 Task: Help me to understand the new feature of "Digital Experience".
Action: Mouse moved to (1082, 74)
Screenshot: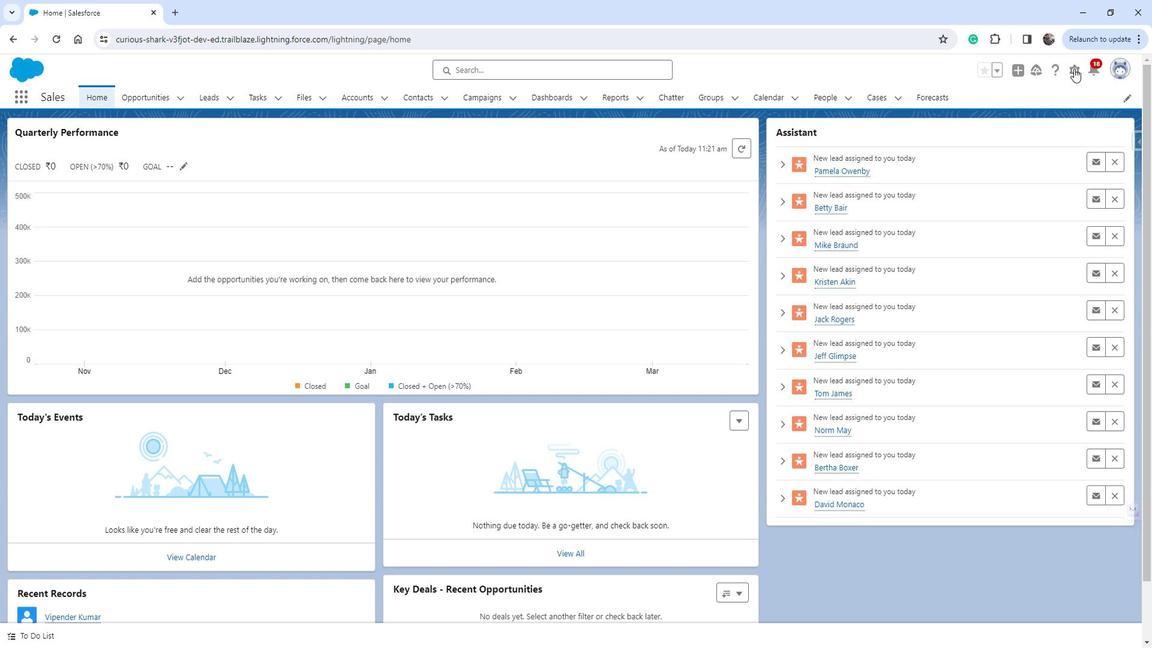 
Action: Mouse pressed left at (1082, 74)
Screenshot: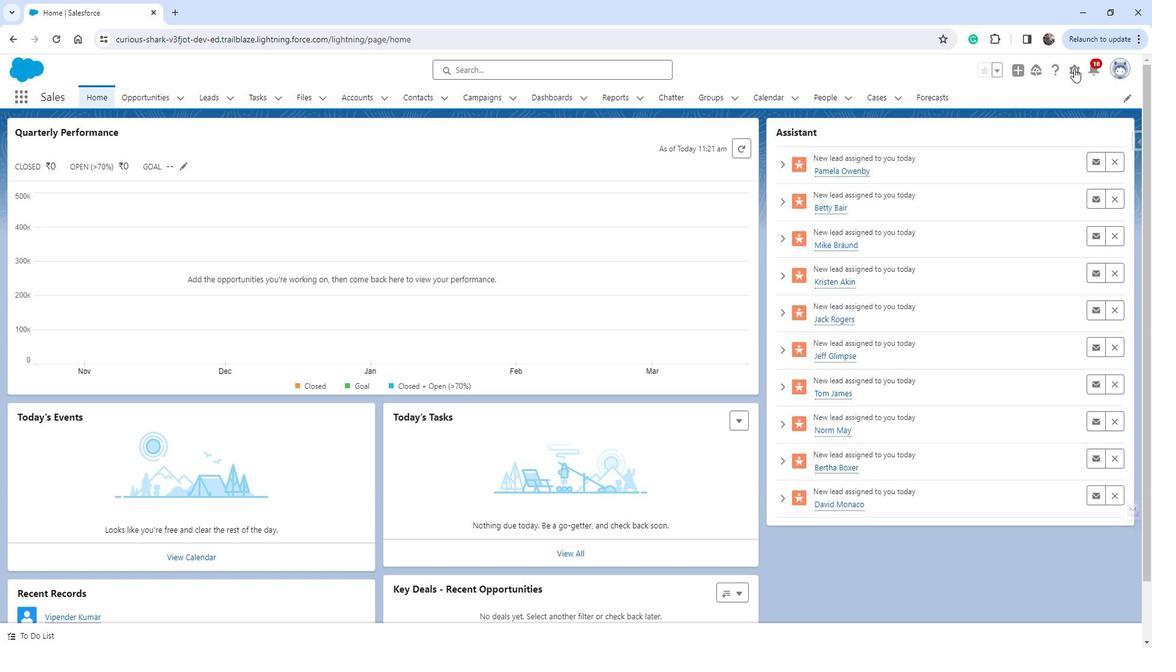 
Action: Mouse moved to (1025, 114)
Screenshot: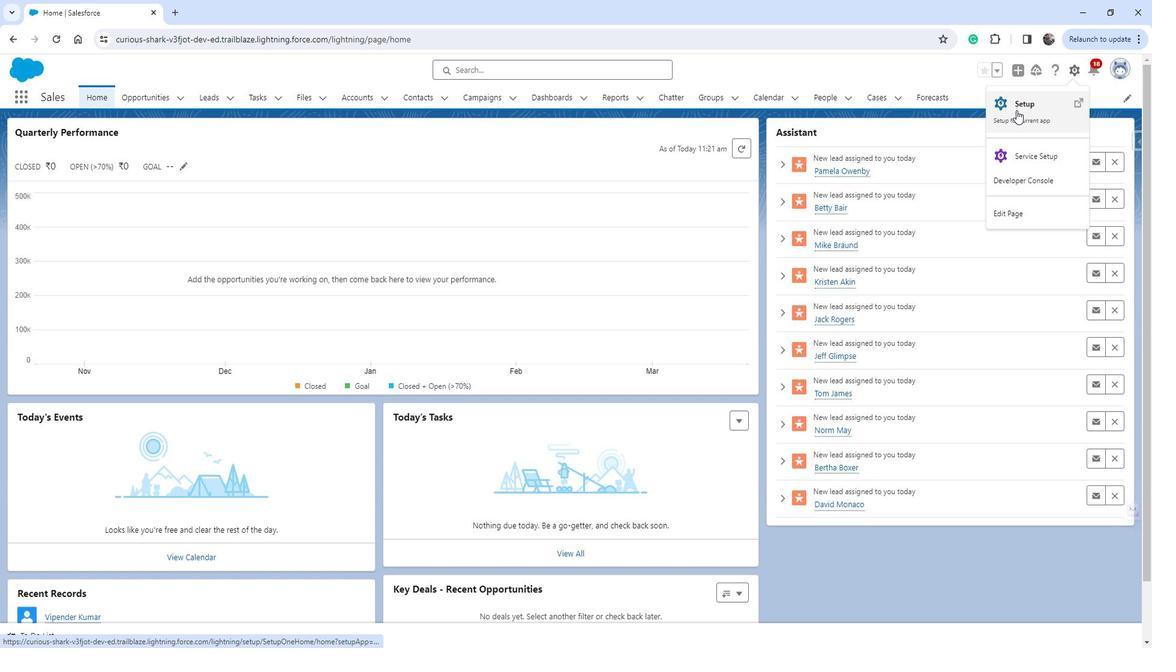 
Action: Mouse pressed left at (1025, 114)
Screenshot: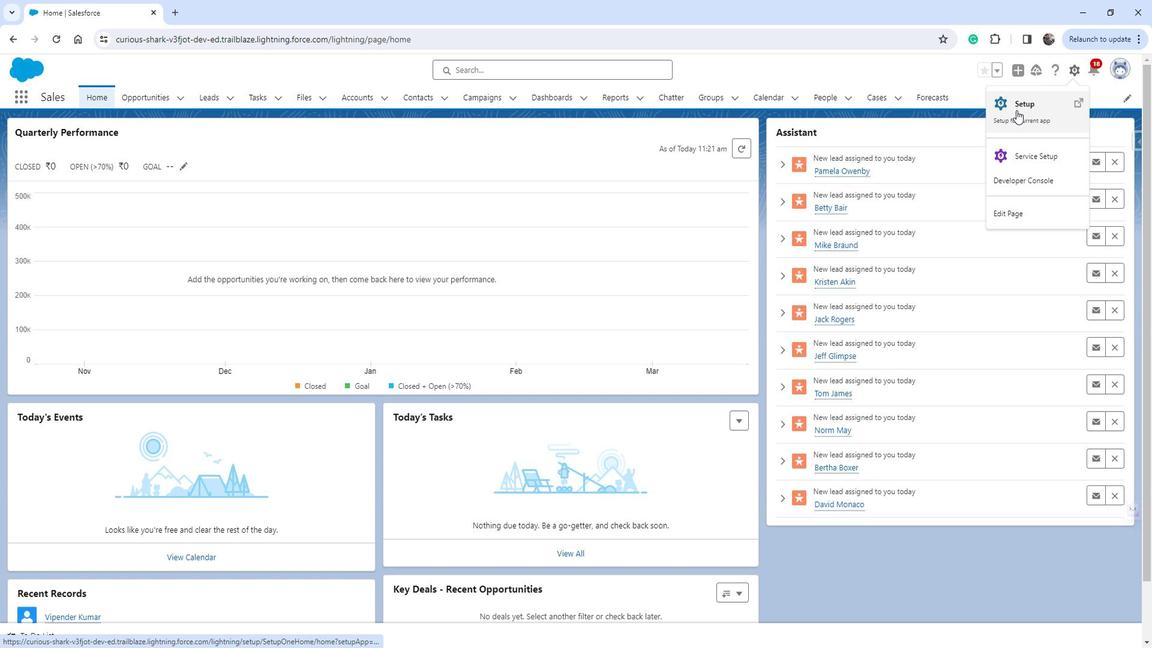 
Action: Mouse moved to (76, 428)
Screenshot: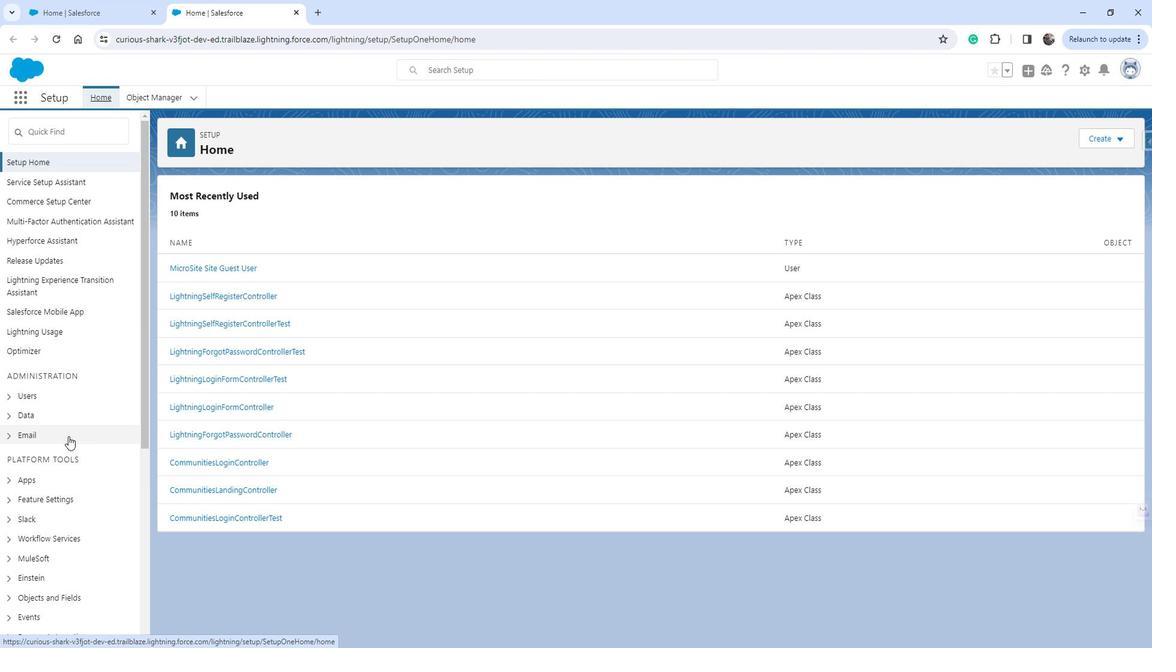 
Action: Mouse scrolled (76, 427) with delta (0, 0)
Screenshot: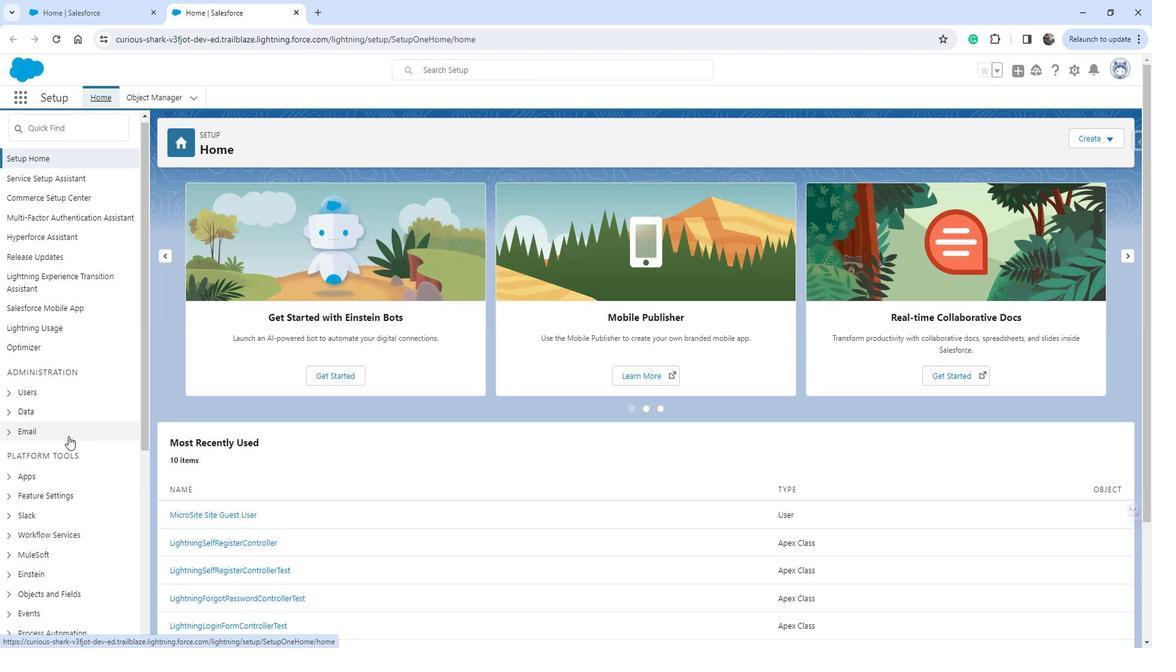 
Action: Mouse moved to (43, 426)
Screenshot: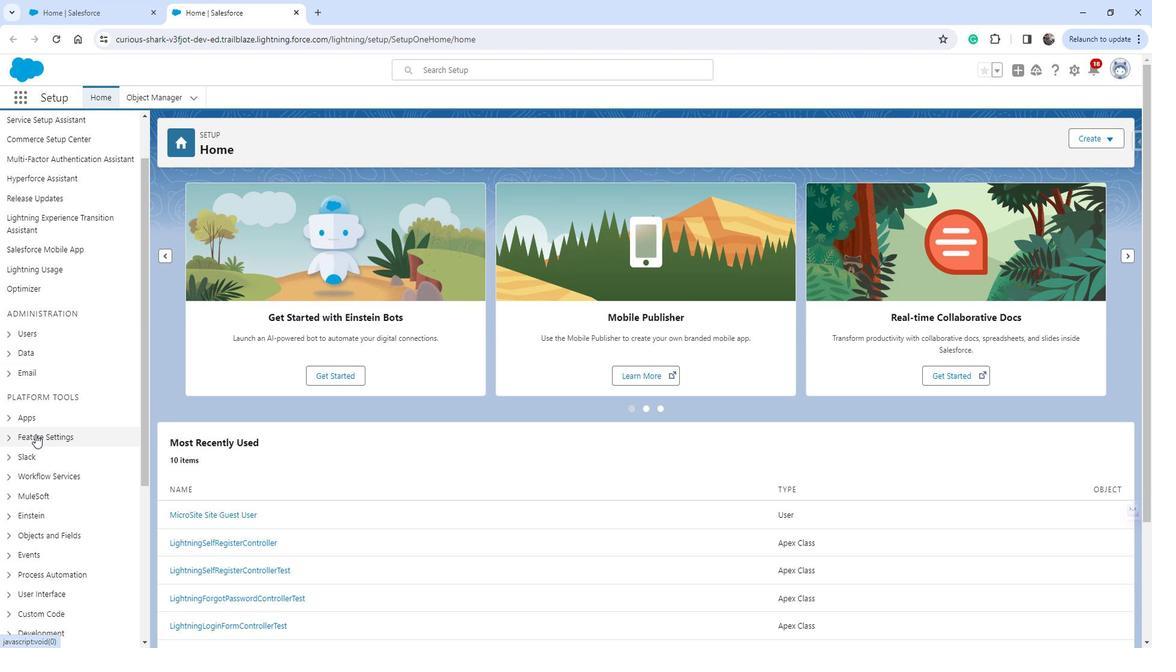 
Action: Mouse pressed left at (43, 426)
Screenshot: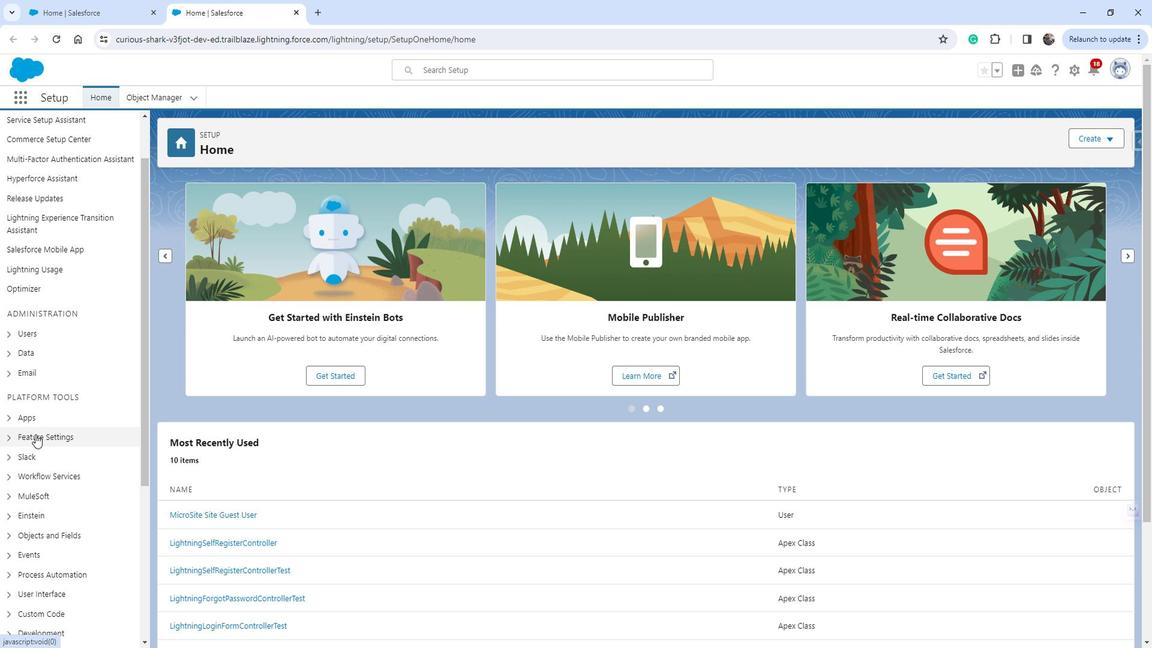 
Action: Mouse moved to (75, 416)
Screenshot: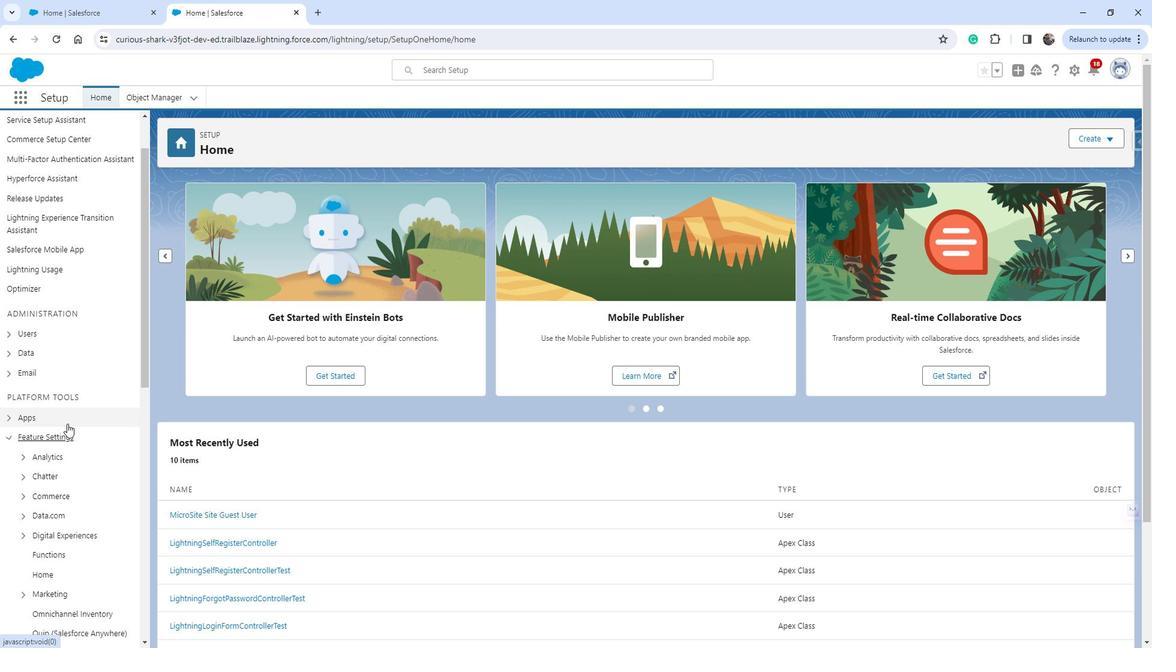 
Action: Mouse scrolled (75, 415) with delta (0, 0)
Screenshot: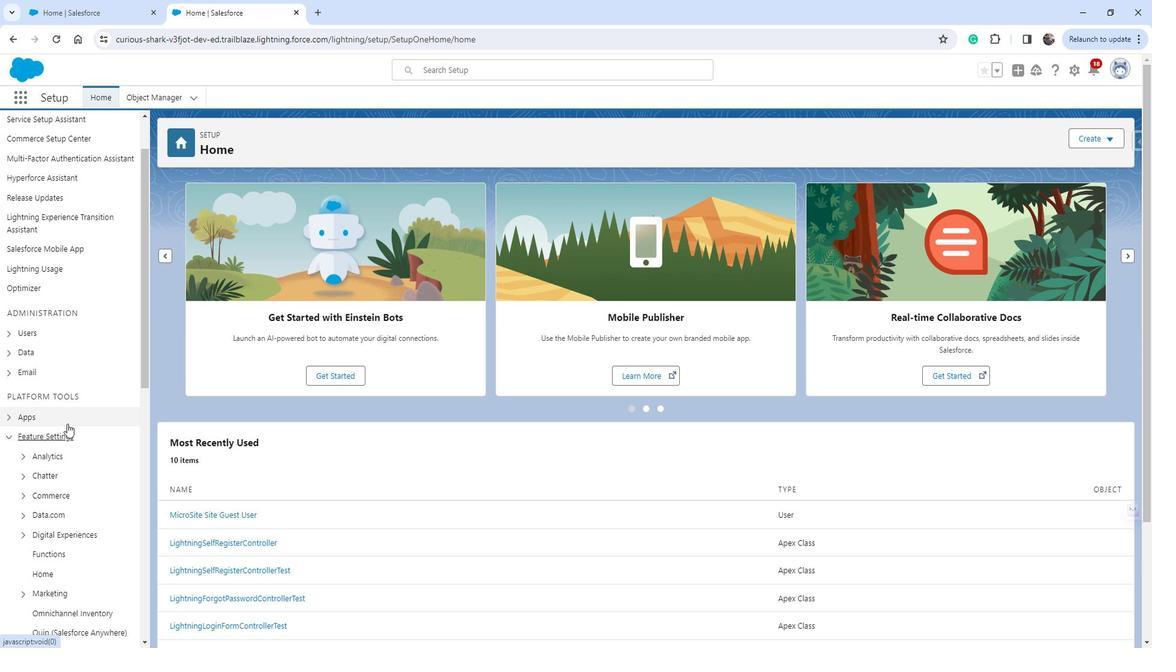 
Action: Mouse scrolled (75, 415) with delta (0, 0)
Screenshot: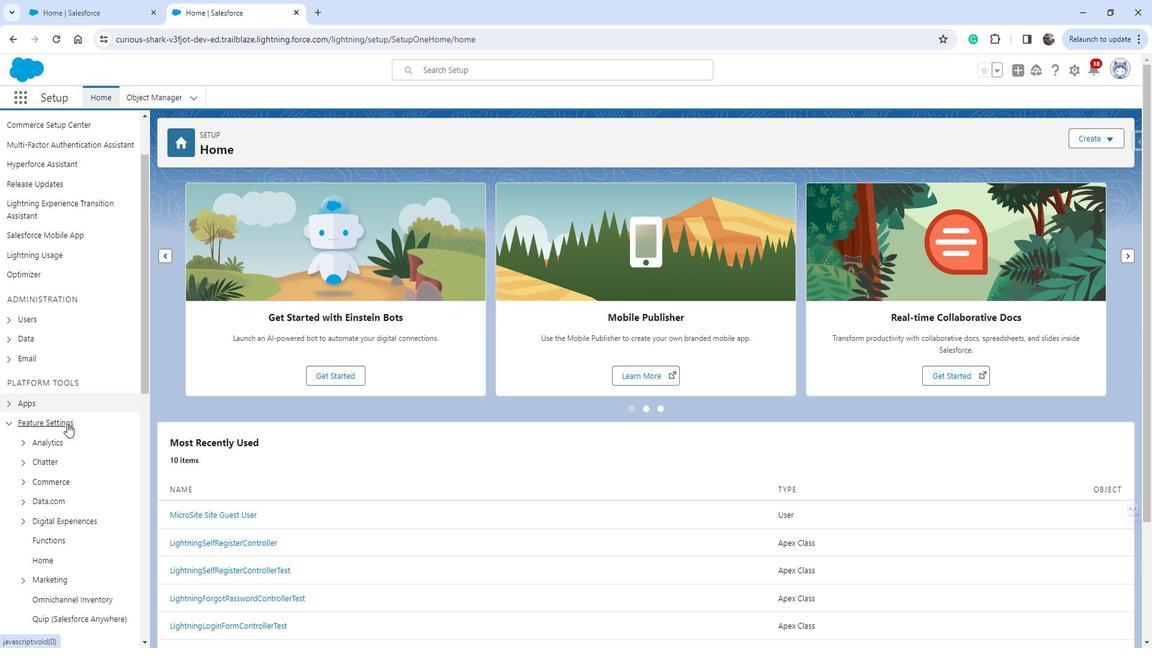 
Action: Mouse scrolled (75, 415) with delta (0, 0)
Screenshot: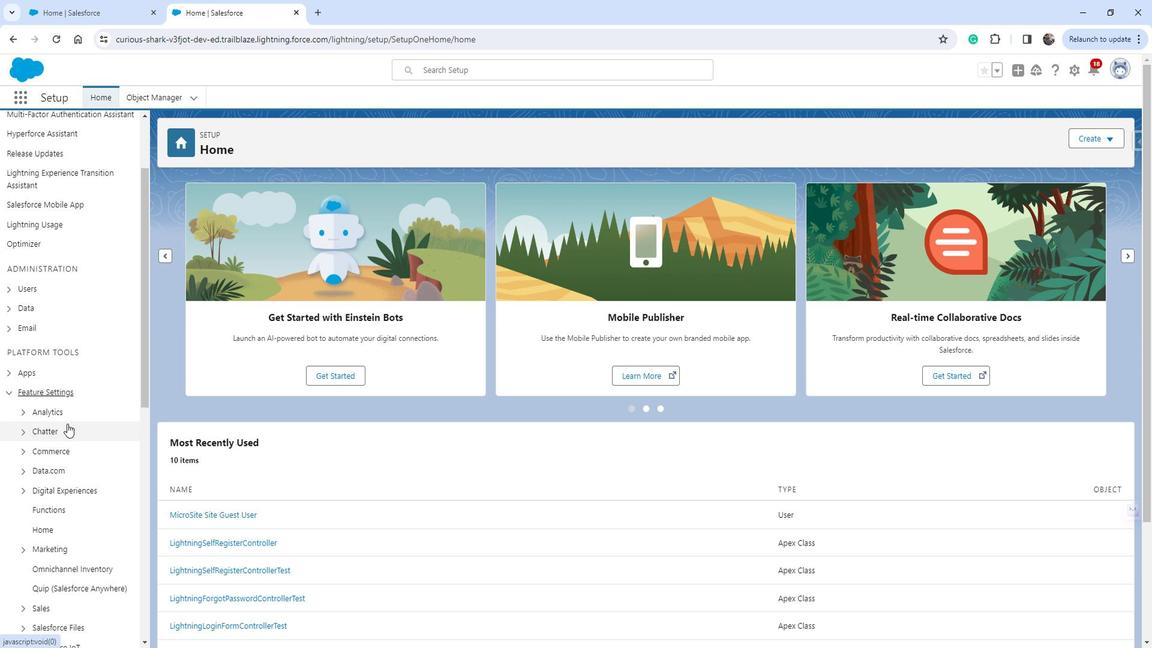 
Action: Mouse moved to (75, 341)
Screenshot: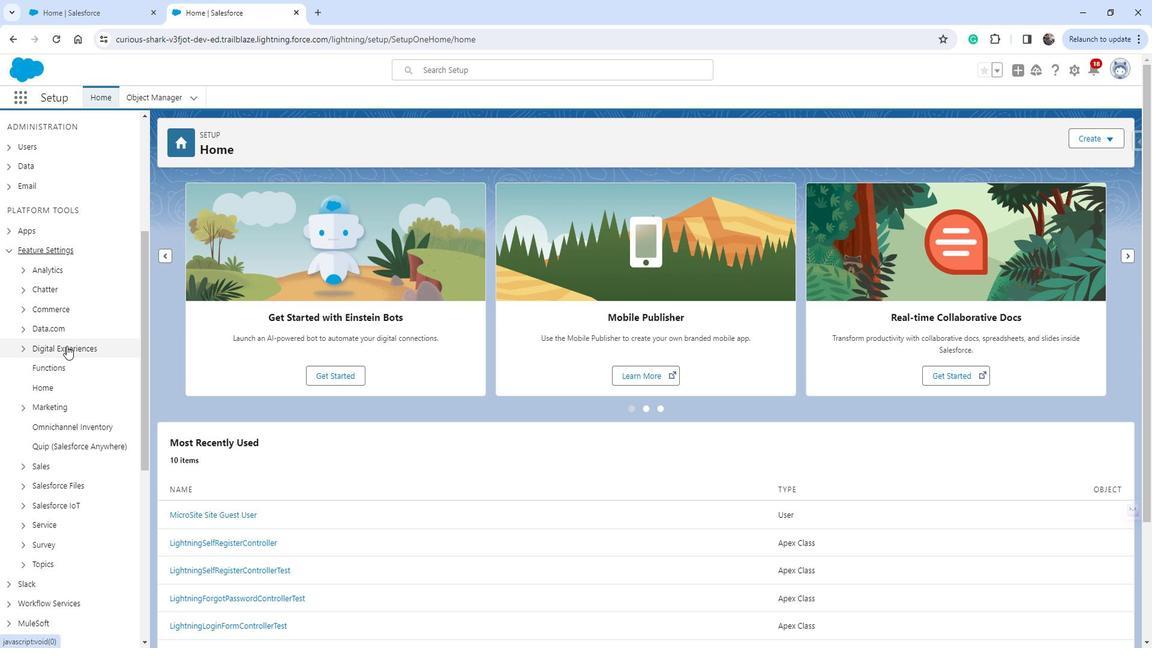 
Action: Mouse pressed left at (75, 341)
Screenshot: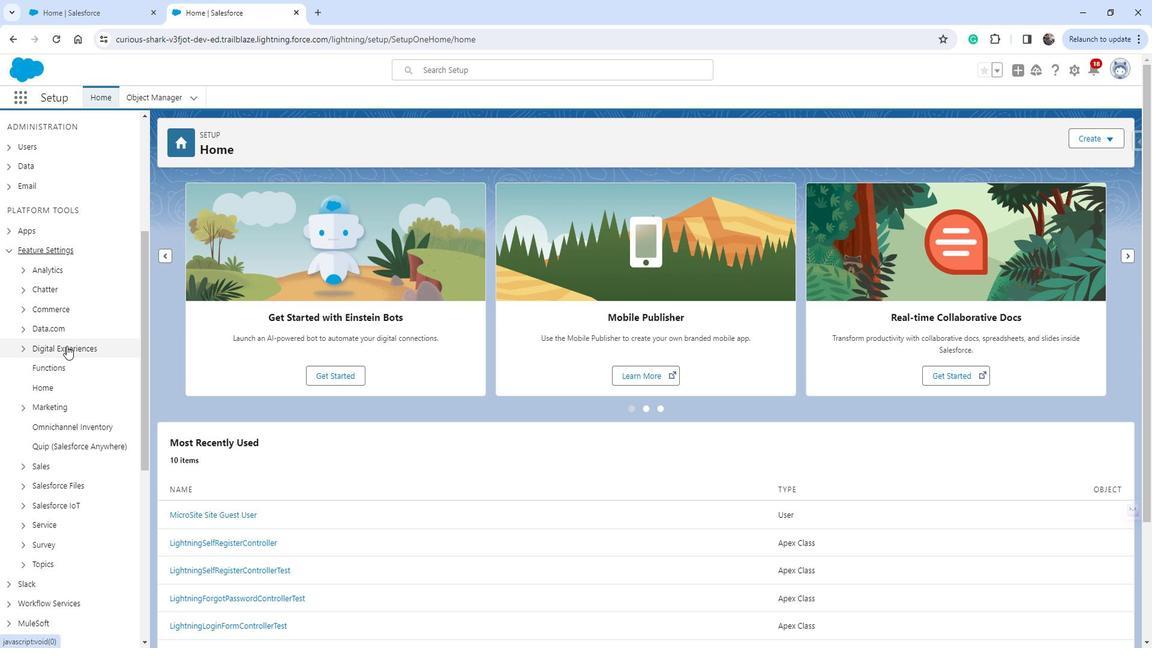 
Action: Mouse moved to (60, 360)
Screenshot: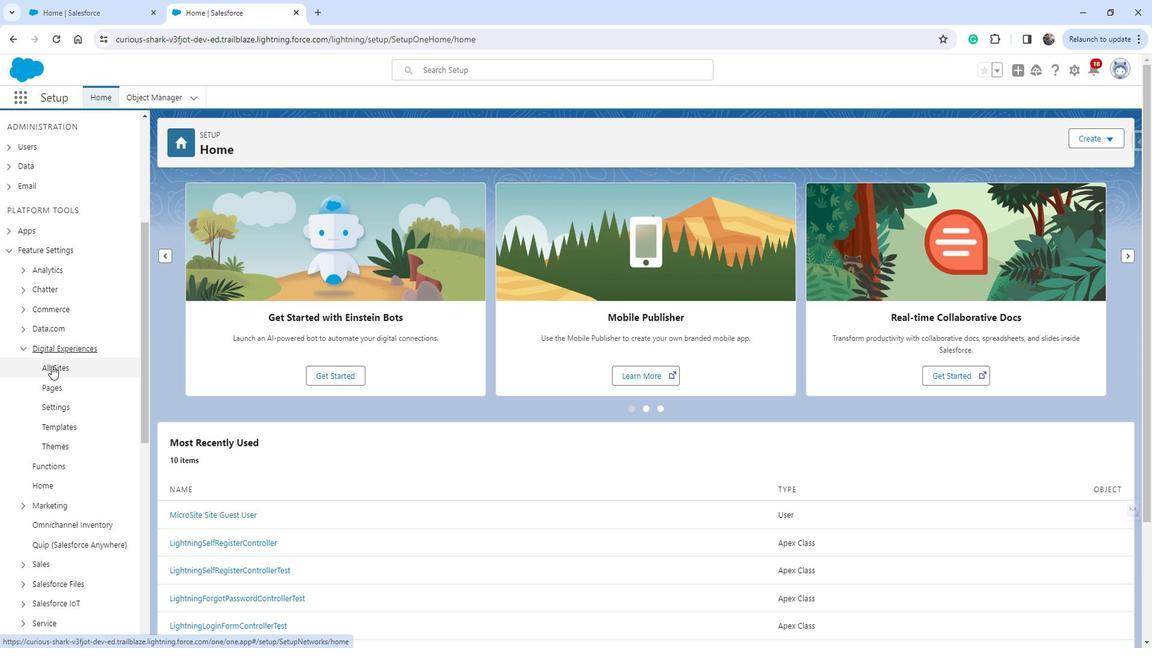 
Action: Mouse pressed left at (60, 360)
Screenshot: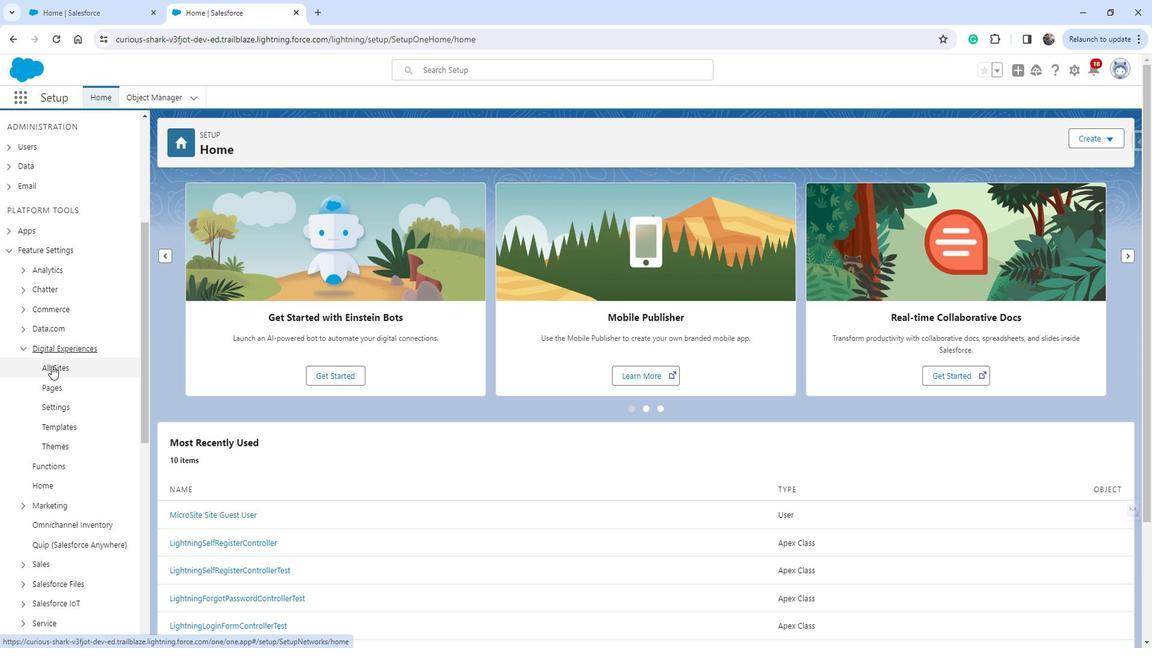 
Action: Mouse moved to (204, 283)
Screenshot: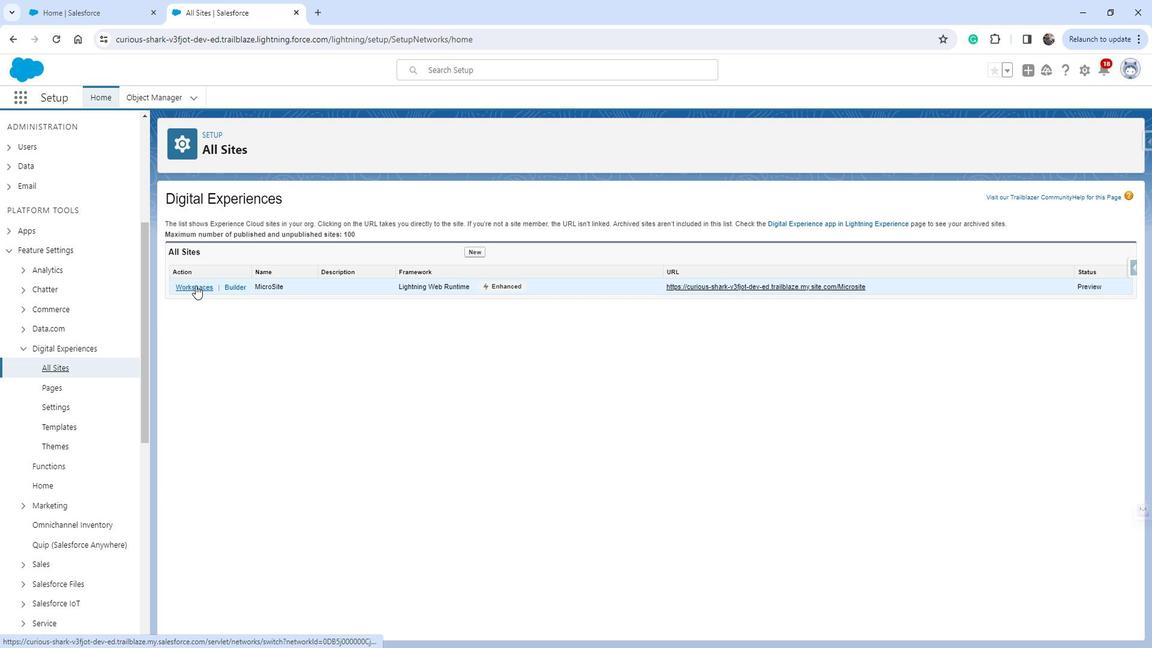 
Action: Mouse pressed left at (204, 283)
Screenshot: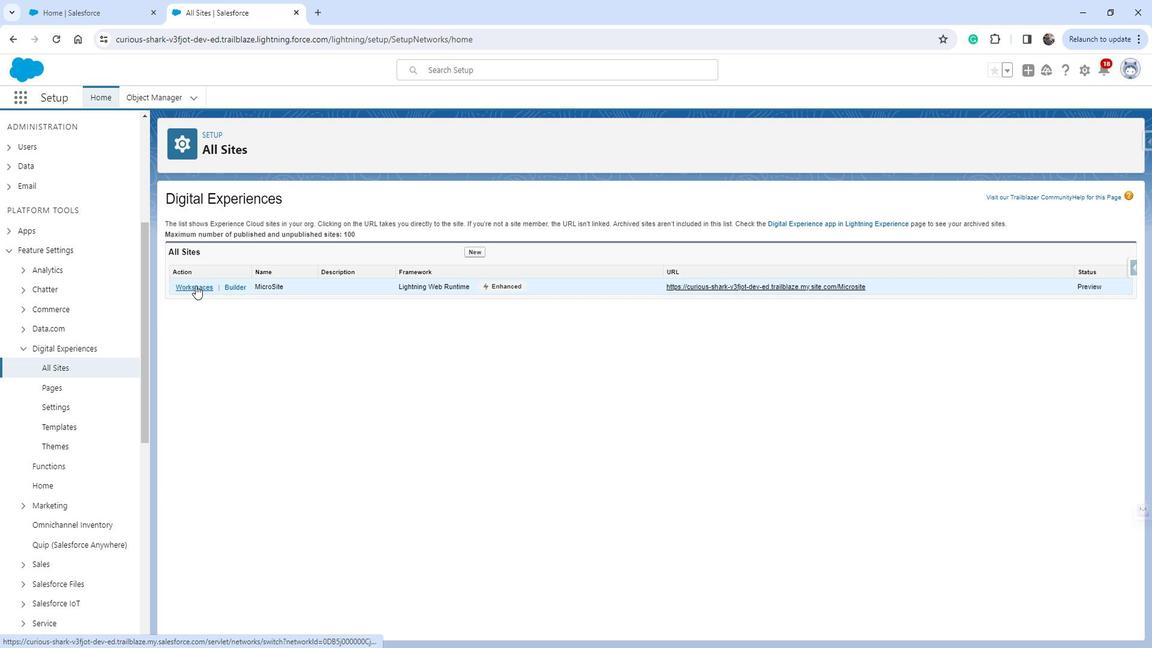 
Action: Mouse moved to (204, 267)
Screenshot: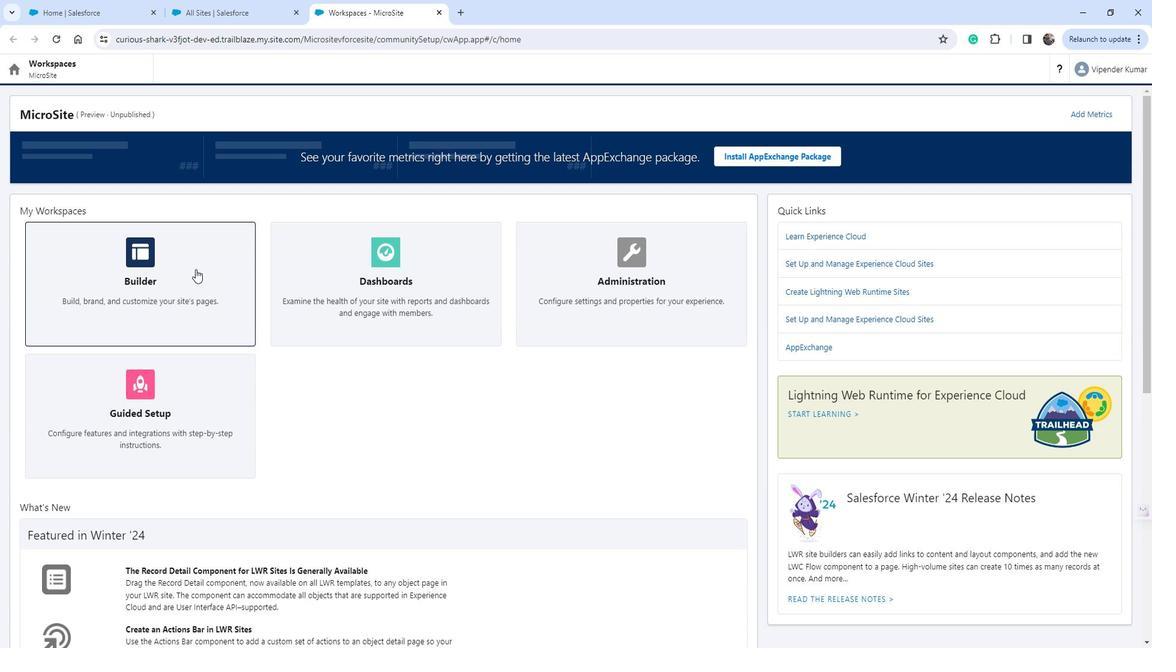 
Action: Mouse pressed left at (204, 267)
Screenshot: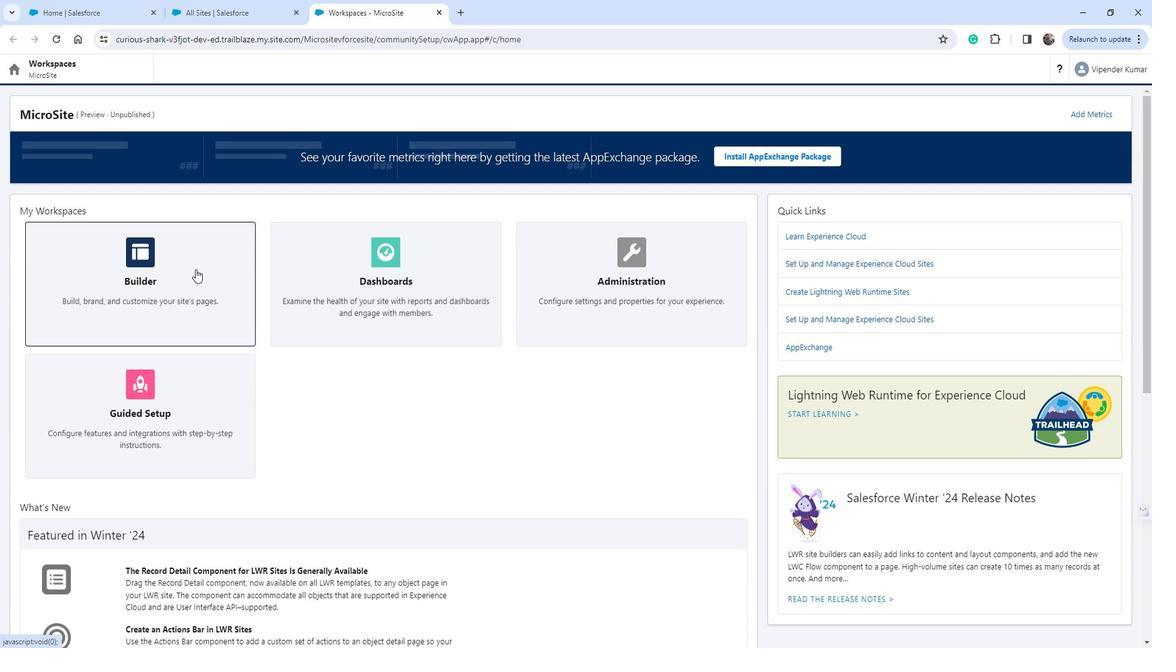 
Action: Mouse moved to (1052, 79)
Screenshot: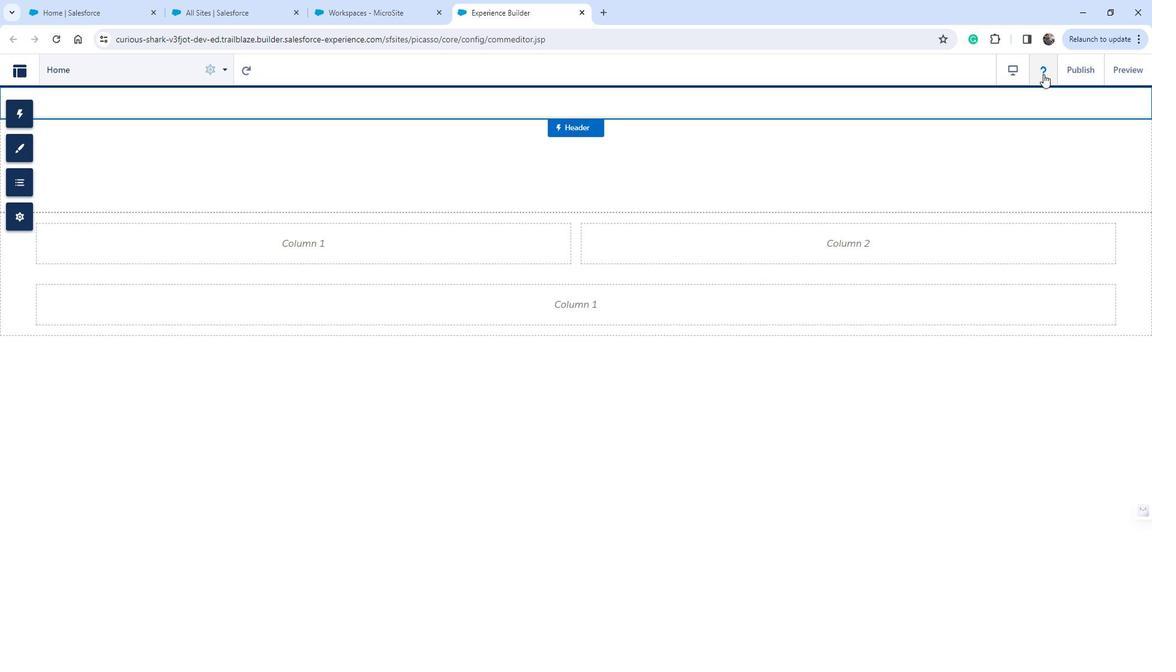 
Action: Mouse pressed left at (1052, 79)
Screenshot: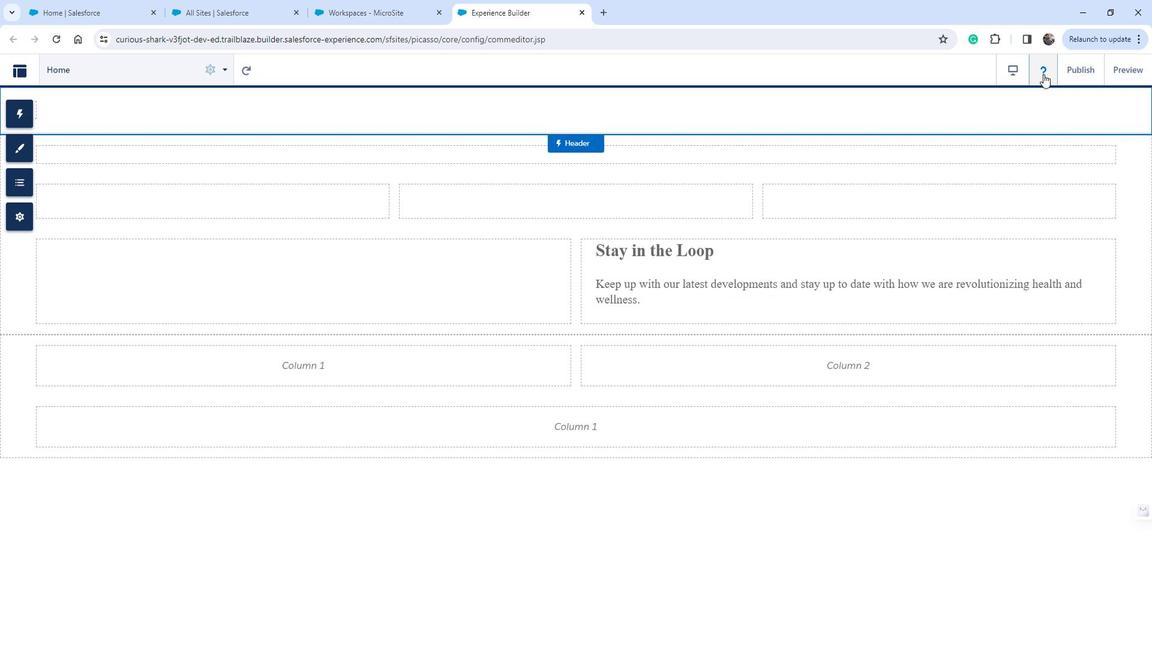 
Action: Mouse moved to (1056, 126)
Screenshot: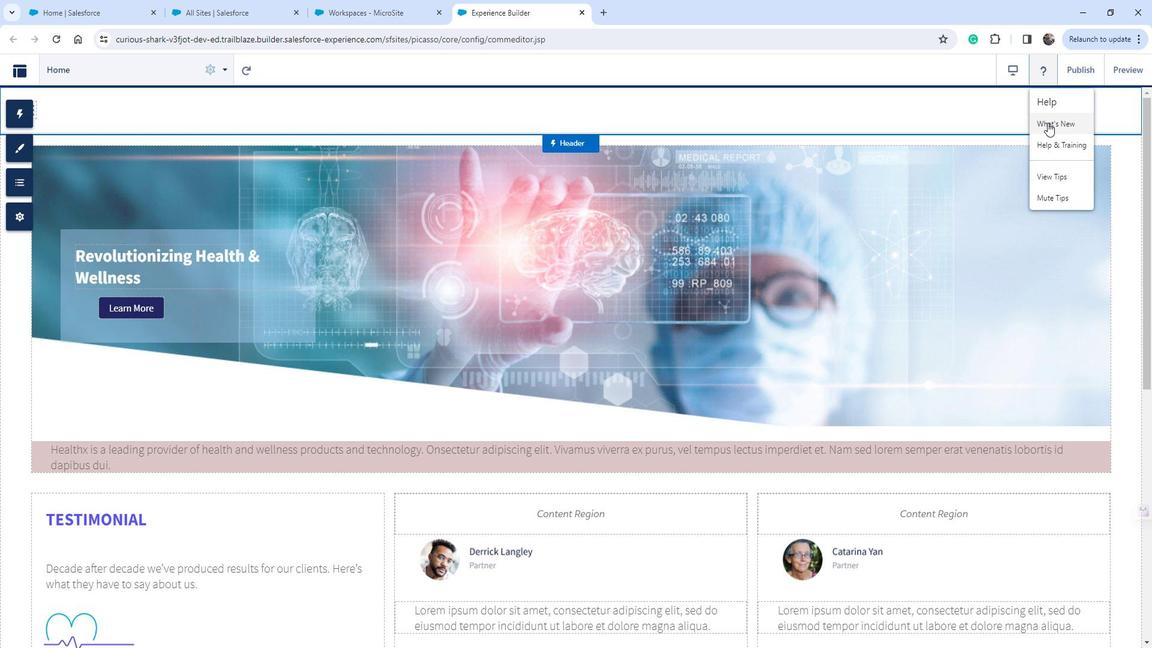 
Action: Mouse pressed left at (1056, 126)
Screenshot: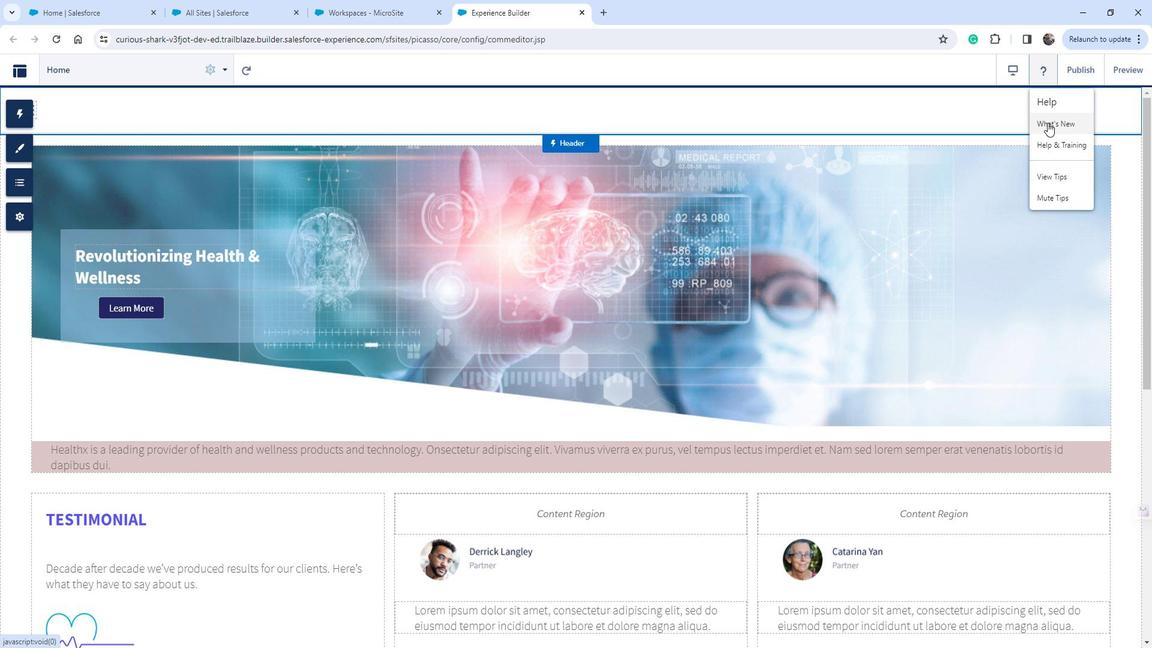 
Action: Mouse moved to (634, 326)
Screenshot: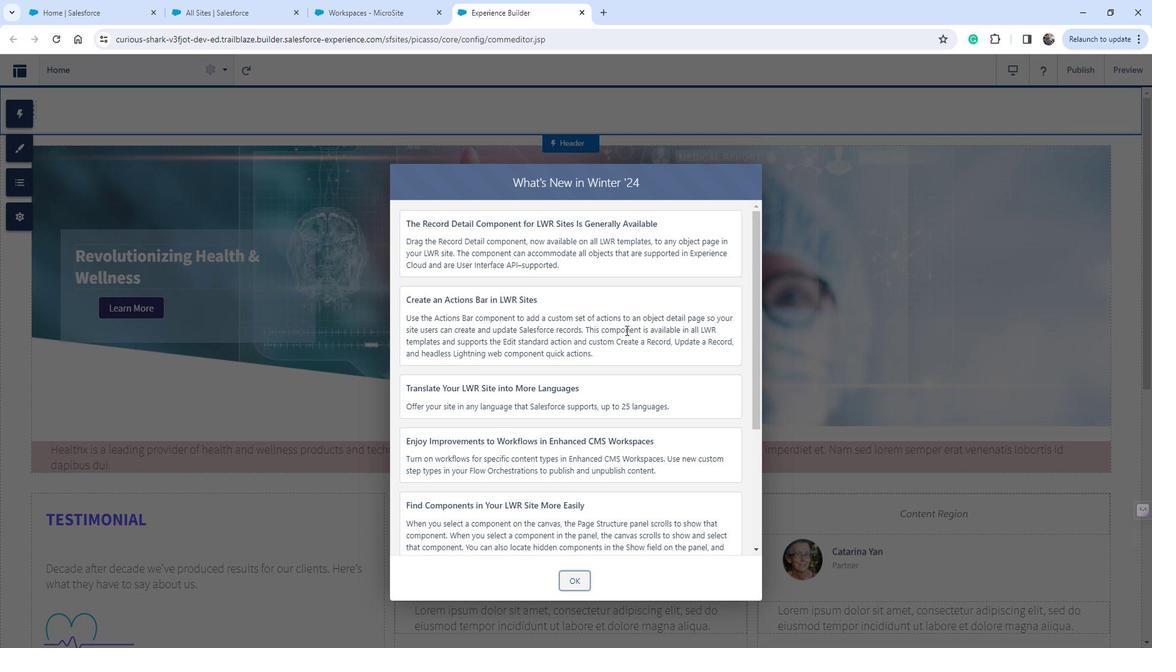 
Action: Mouse scrolled (634, 325) with delta (0, 0)
Screenshot: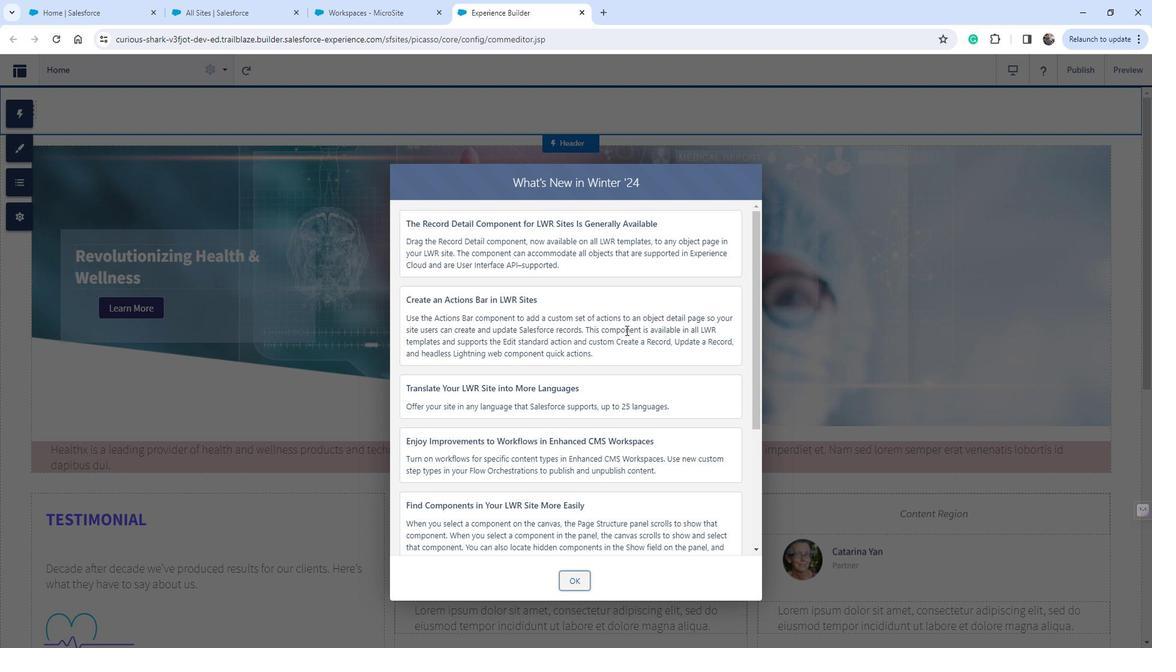 
Action: Mouse scrolled (634, 325) with delta (0, 0)
Screenshot: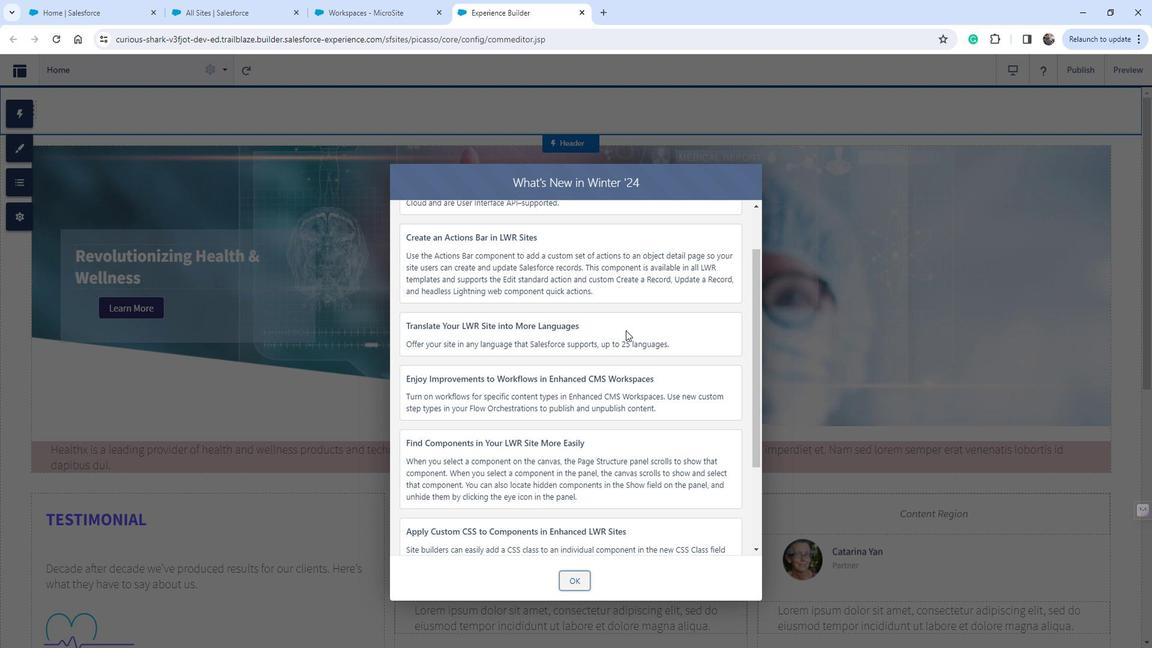 
Action: Mouse scrolled (634, 325) with delta (0, 0)
Screenshot: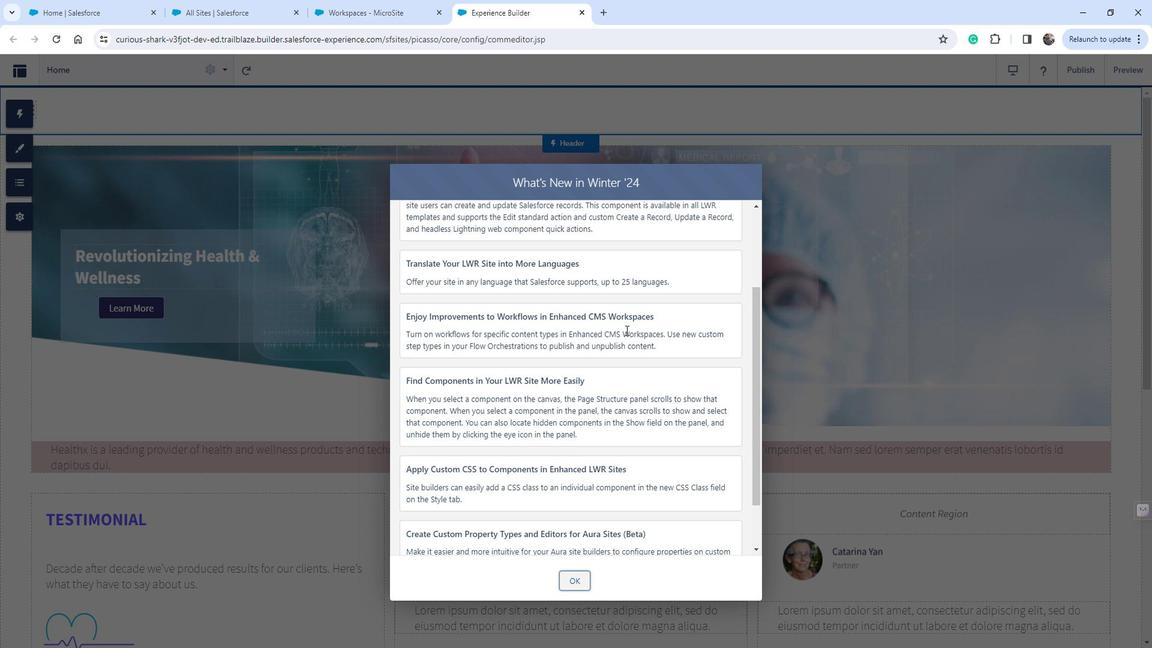 
Action: Mouse scrolled (634, 325) with delta (0, 0)
Screenshot: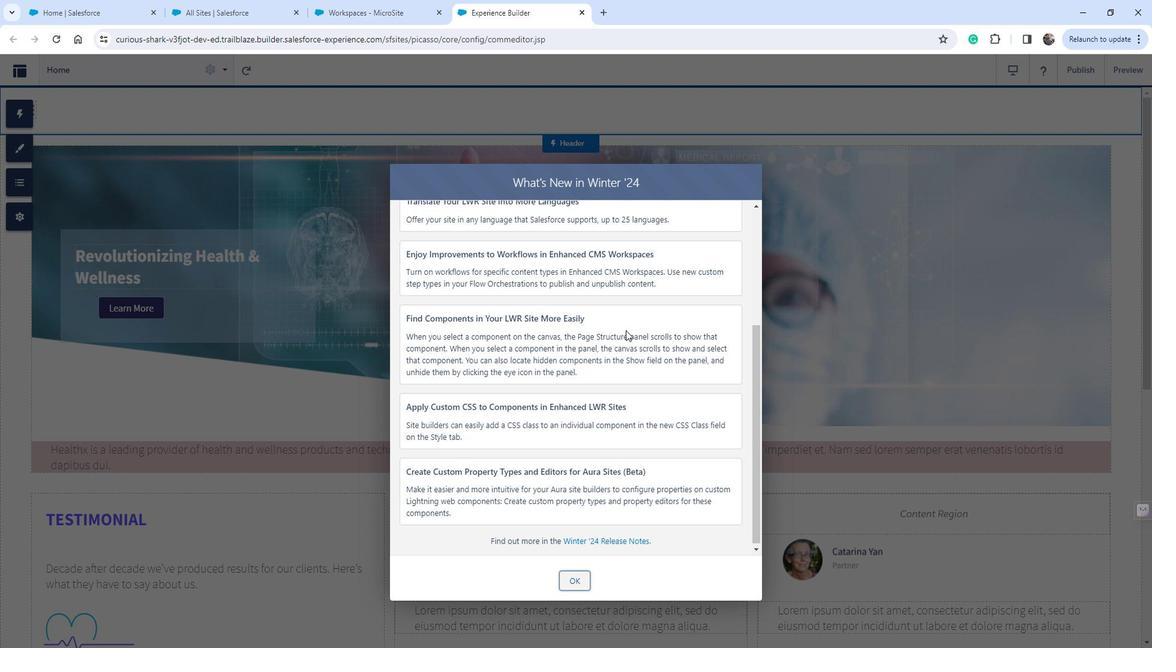 
